 Task: Add Organic Mushroom Nutrition Energy Plus, Mushroom Drink Mix Supplement, Citrus Orange Flavor to the cart.
Action: Mouse pressed left at (19, 94)
Screenshot: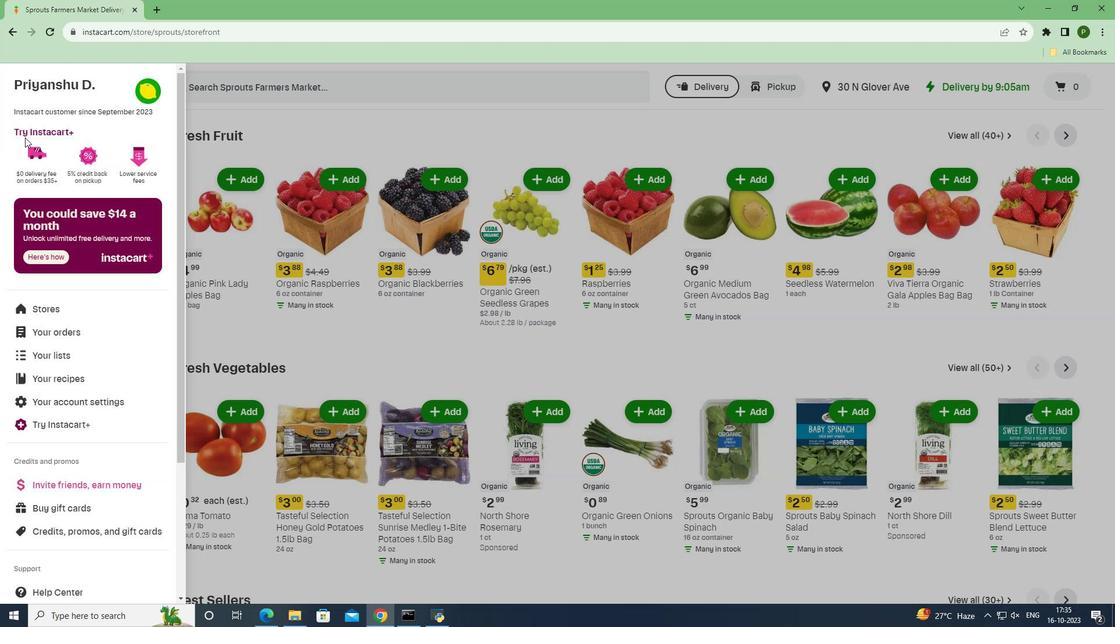 
Action: Mouse moved to (47, 305)
Screenshot: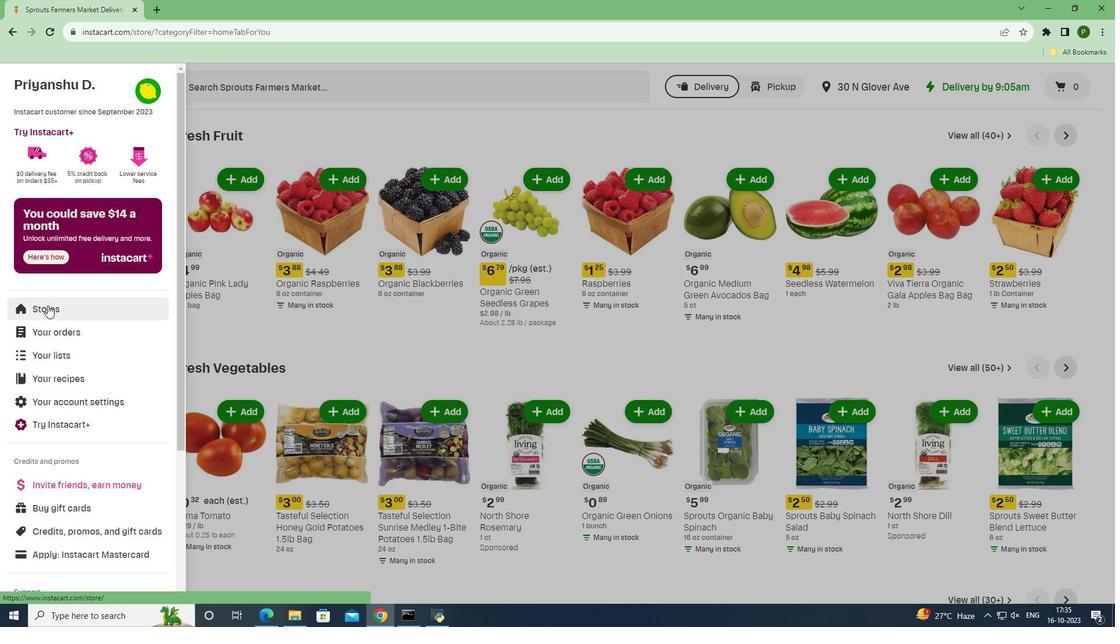 
Action: Mouse pressed left at (47, 305)
Screenshot: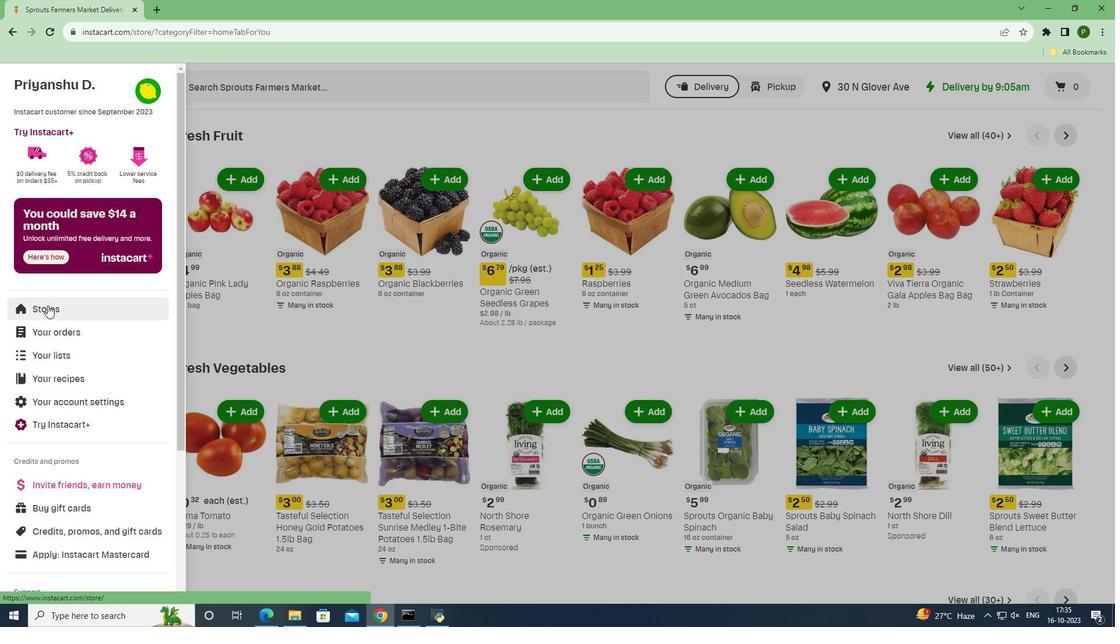 
Action: Mouse moved to (264, 137)
Screenshot: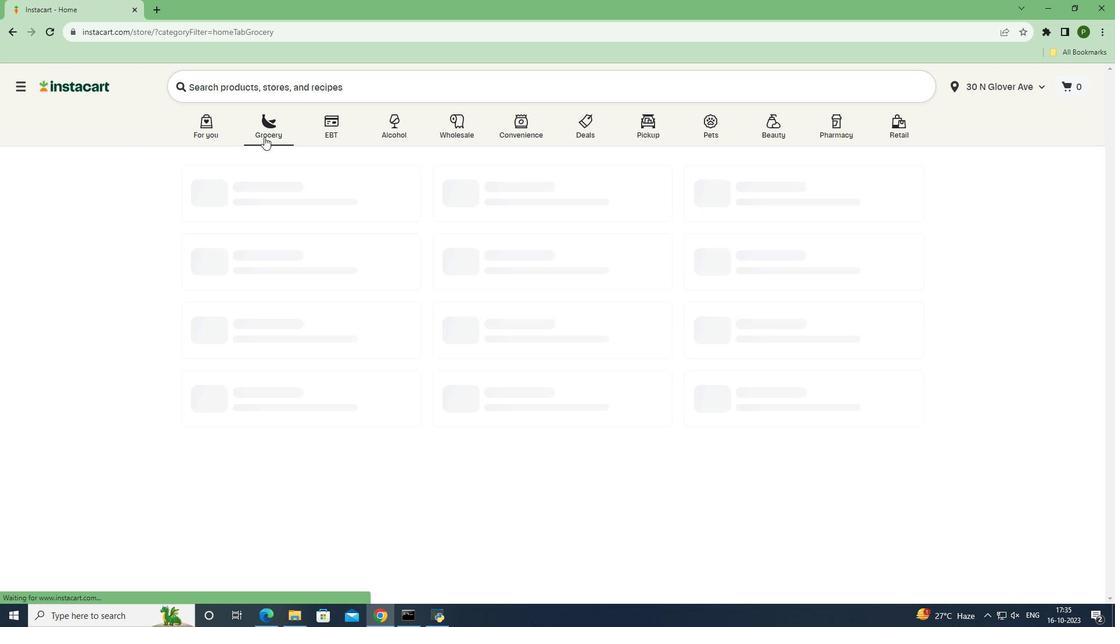 
Action: Mouse pressed left at (264, 137)
Screenshot: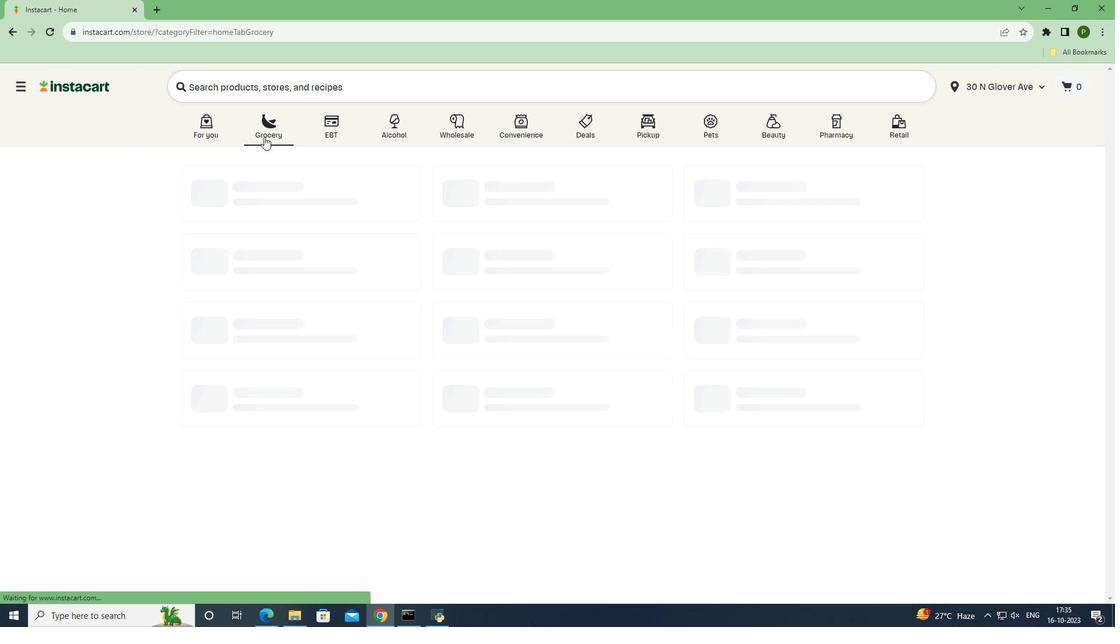 
Action: Mouse moved to (710, 259)
Screenshot: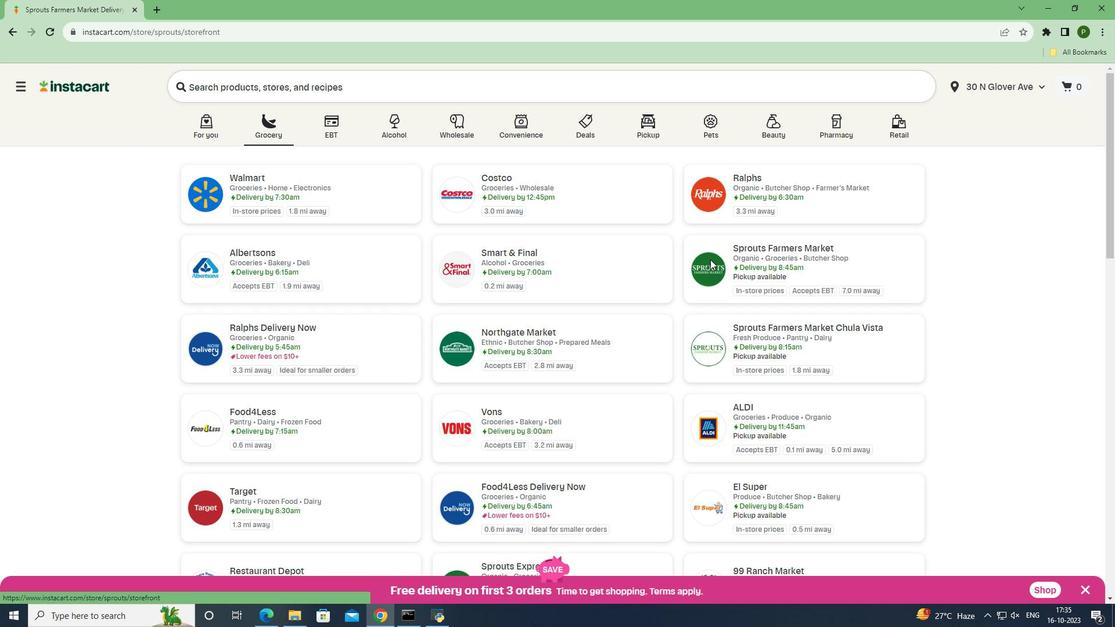 
Action: Mouse pressed left at (710, 259)
Screenshot: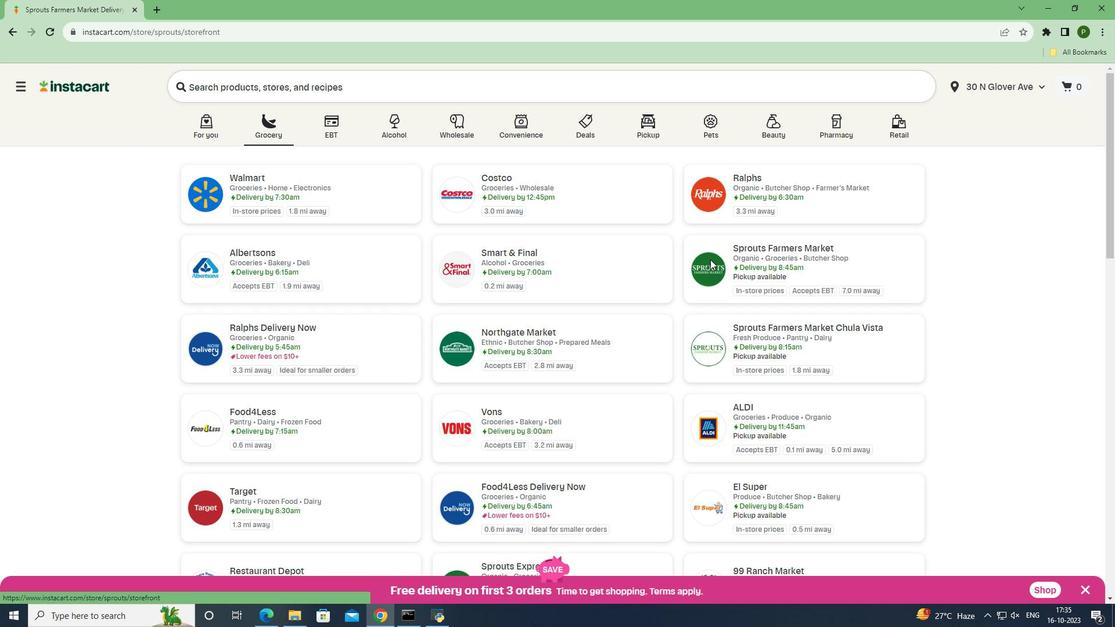 
Action: Mouse moved to (71, 398)
Screenshot: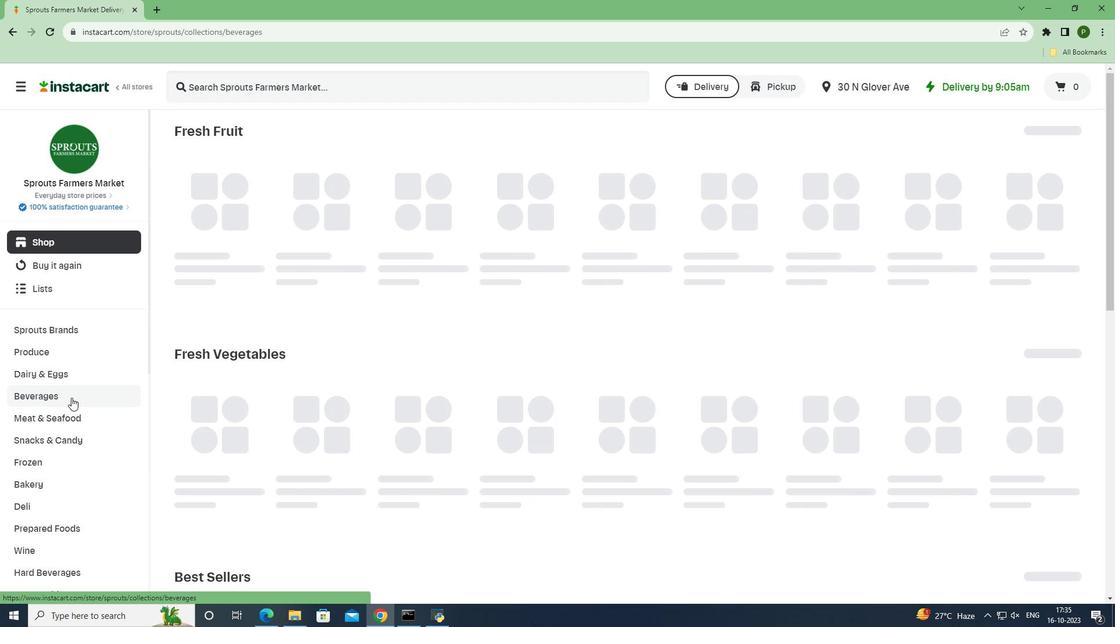 
Action: Mouse pressed left at (71, 398)
Screenshot: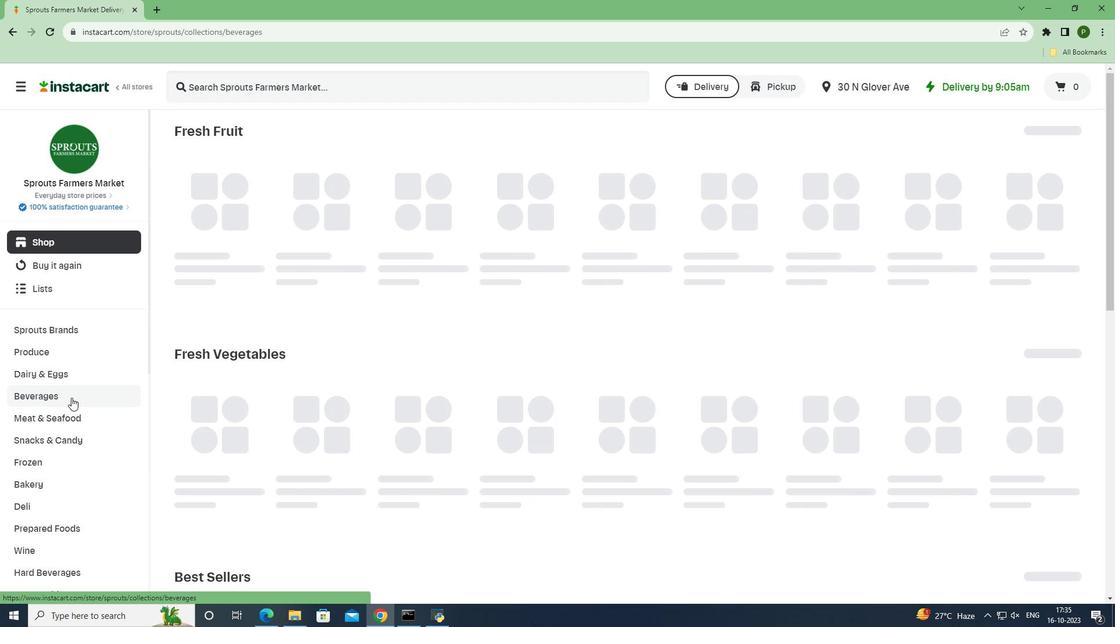 
Action: Mouse moved to (1058, 162)
Screenshot: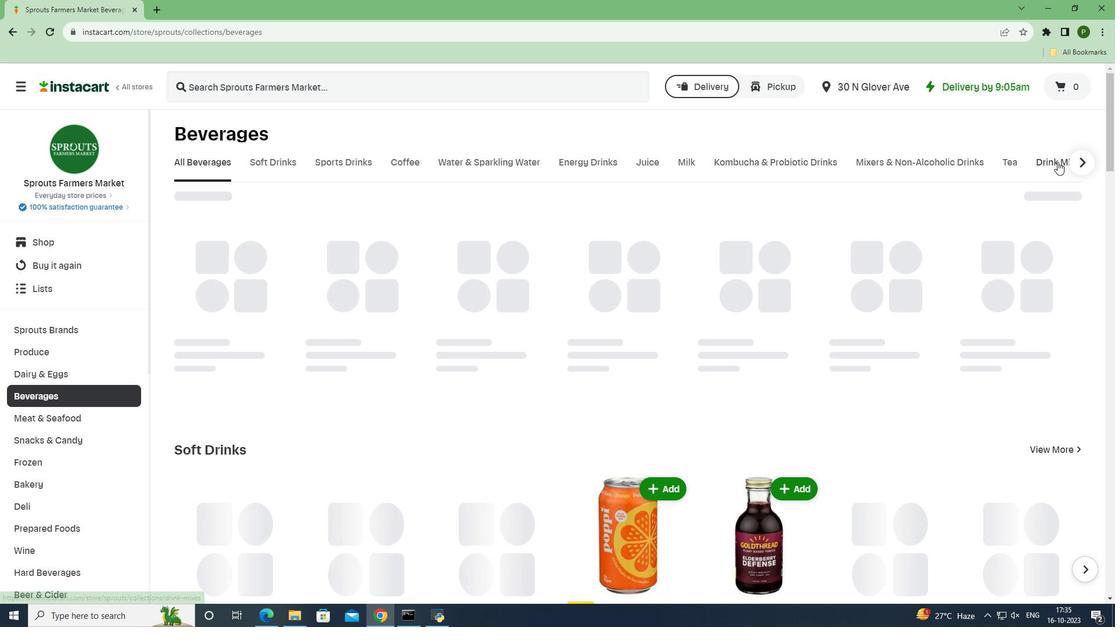 
Action: Mouse pressed left at (1058, 162)
Screenshot: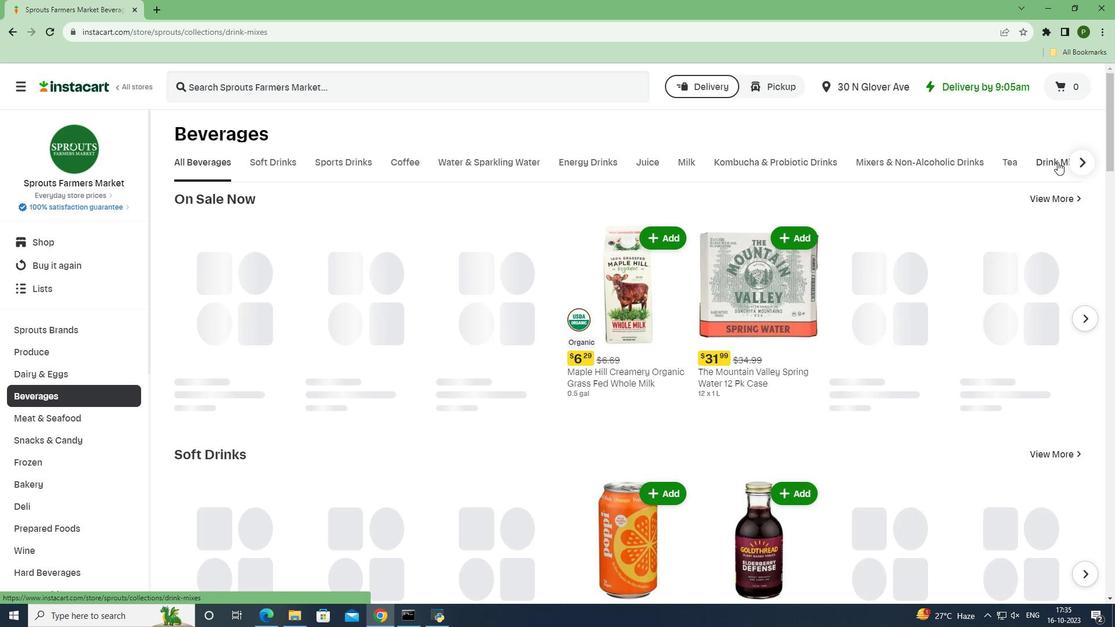 
Action: Mouse moved to (652, 221)
Screenshot: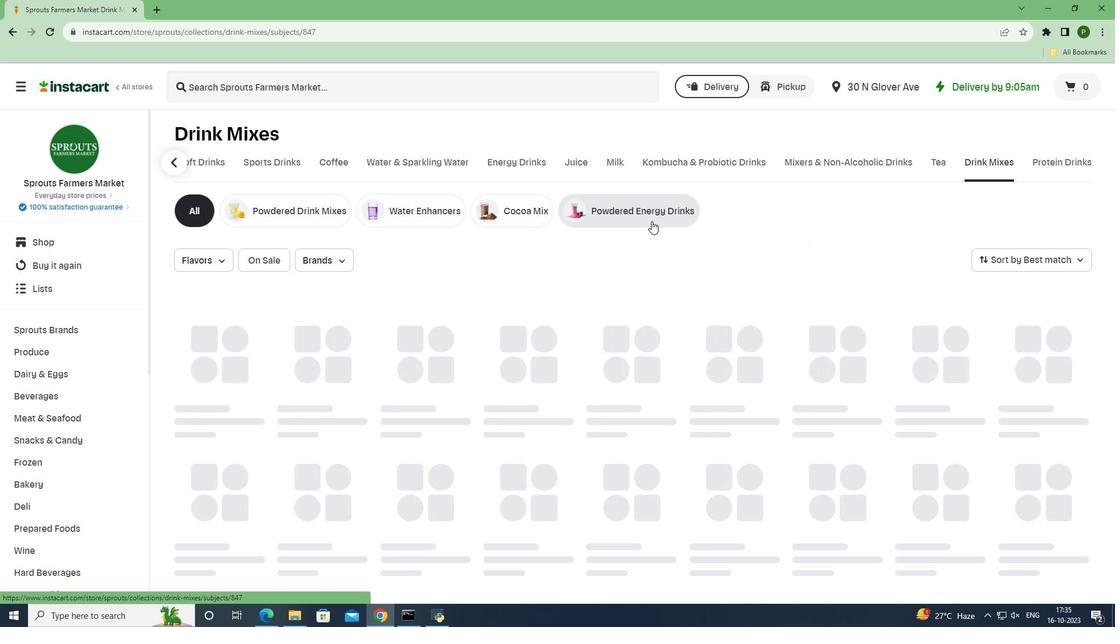 
Action: Mouse pressed left at (652, 221)
Screenshot: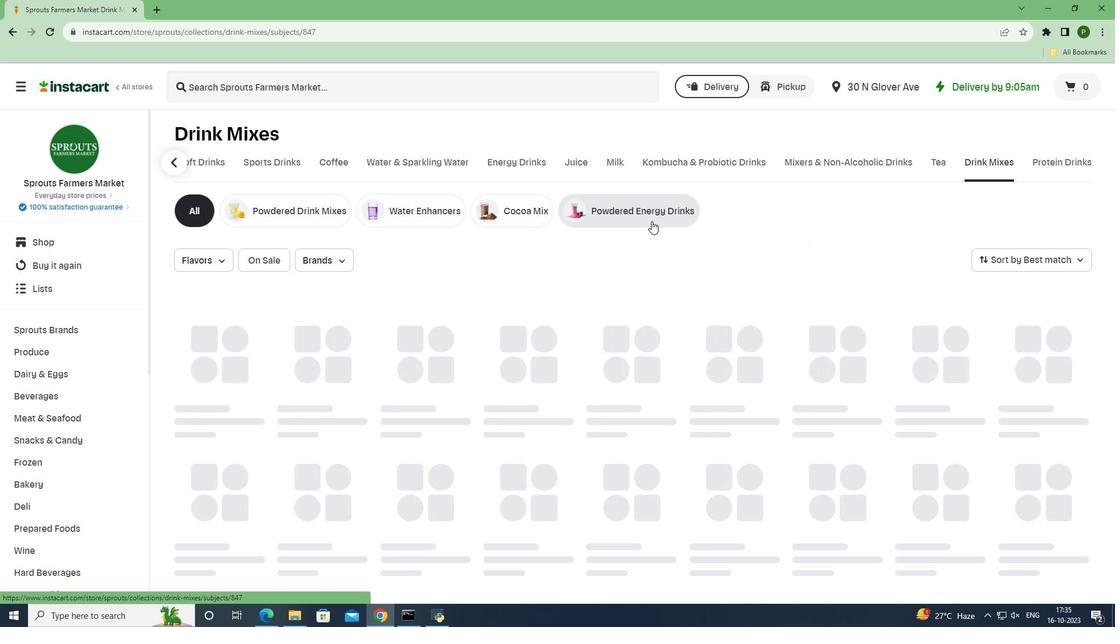 
Action: Mouse moved to (341, 91)
Screenshot: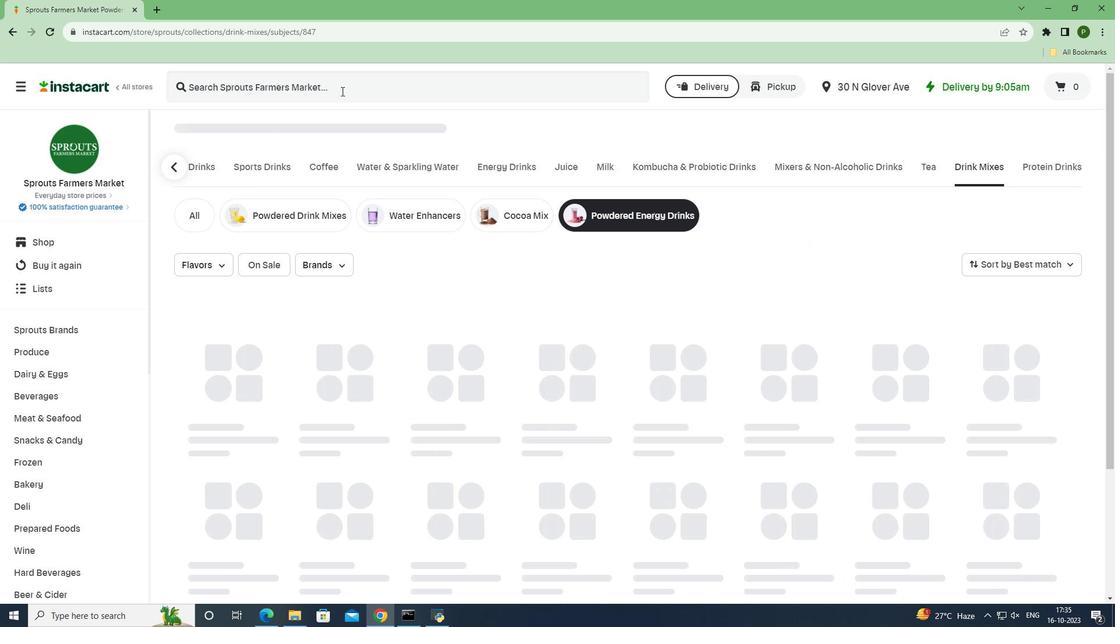 
Action: Mouse pressed left at (341, 91)
Screenshot: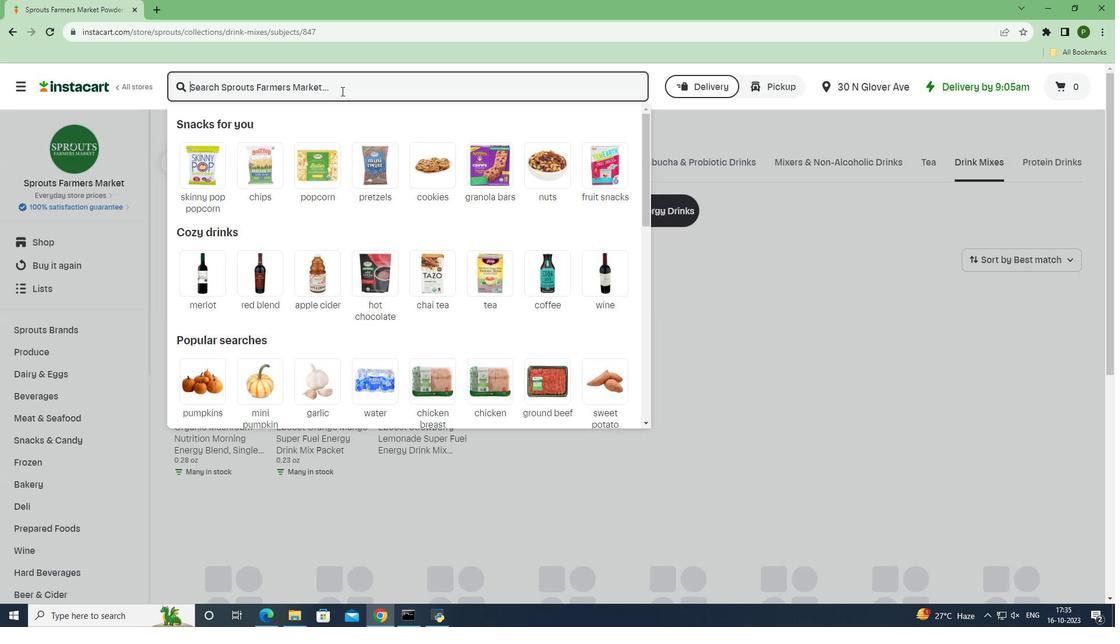 
Action: Key pressed <Key.caps_lock>O<Key.caps_lock>rganic<Key.space><Key.caps_lock>M<Key.caps_lock>ushroom<Key.space><Key.caps_lock>N<Key.caps_lock>utrition<Key.space><Key.caps_lock>E<Key.caps_lock>nergy<Key.space><Key.caps_lock>P<Key.caps_lock>lus,<Key.space><Key.caps_lock>M<Key.caps_lock>ushroom<Key.space><Key.caps_lock>D<Key.caps_lock>rink<Key.space><Key.caps_lock>M<Key.caps_lock>ix<Key.space><Key.caps_lock>S<Key.caps_lock>upplement<Key.space>,<Key.space><Key.caps_lock>C<Key.caps_lock>itrus<Key.space><Key.caps_lock>O<Key.caps_lock>range<Key.space><Key.caps_lock>F<Key.caps_lock>lavor<Key.space><Key.enter>
Screenshot: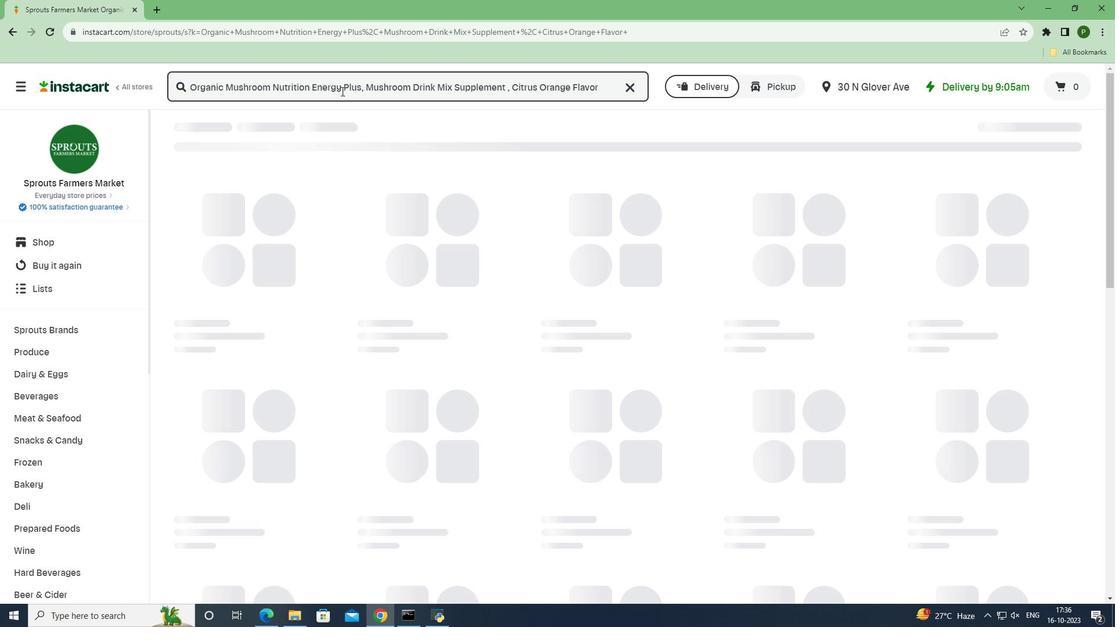 
Action: Mouse moved to (411, 463)
Screenshot: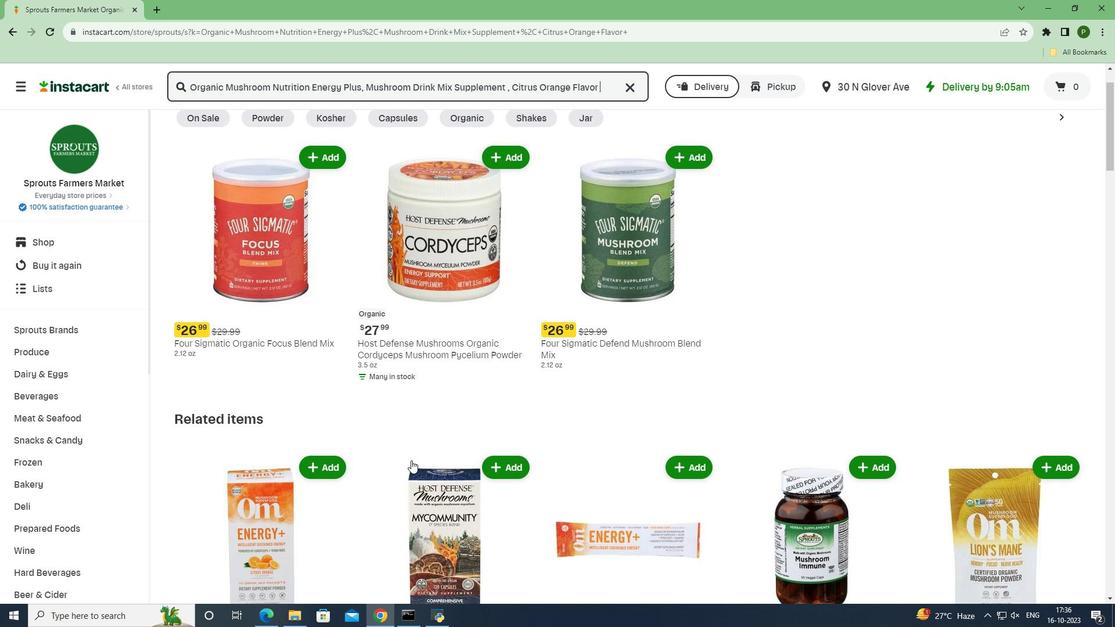 
Action: Mouse scrolled (411, 463) with delta (0, 0)
Screenshot: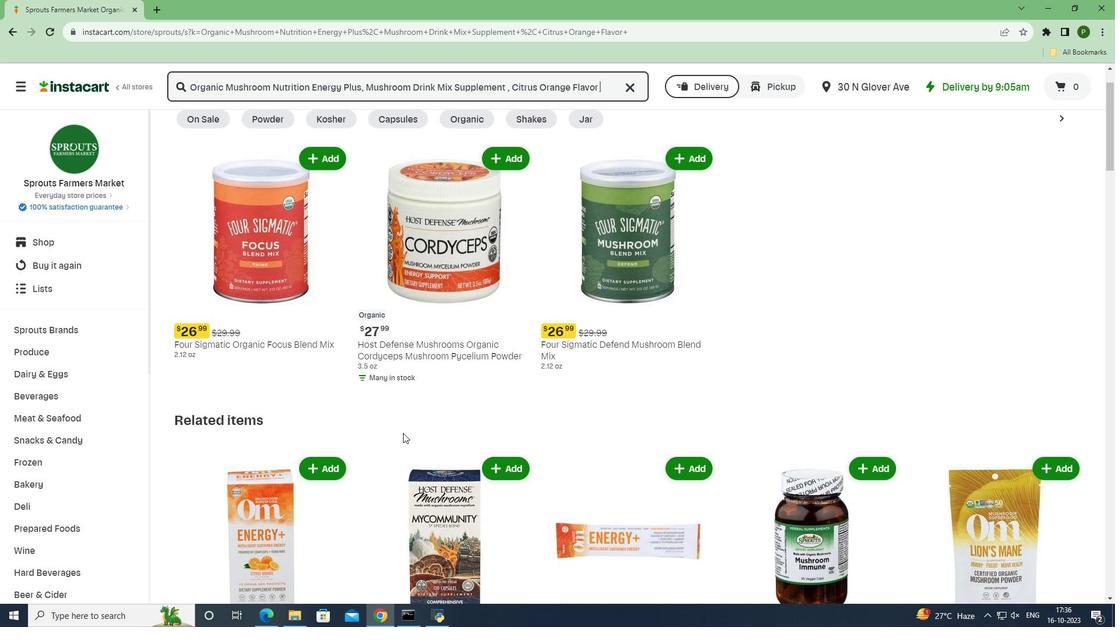 
Action: Mouse scrolled (411, 463) with delta (0, 0)
Screenshot: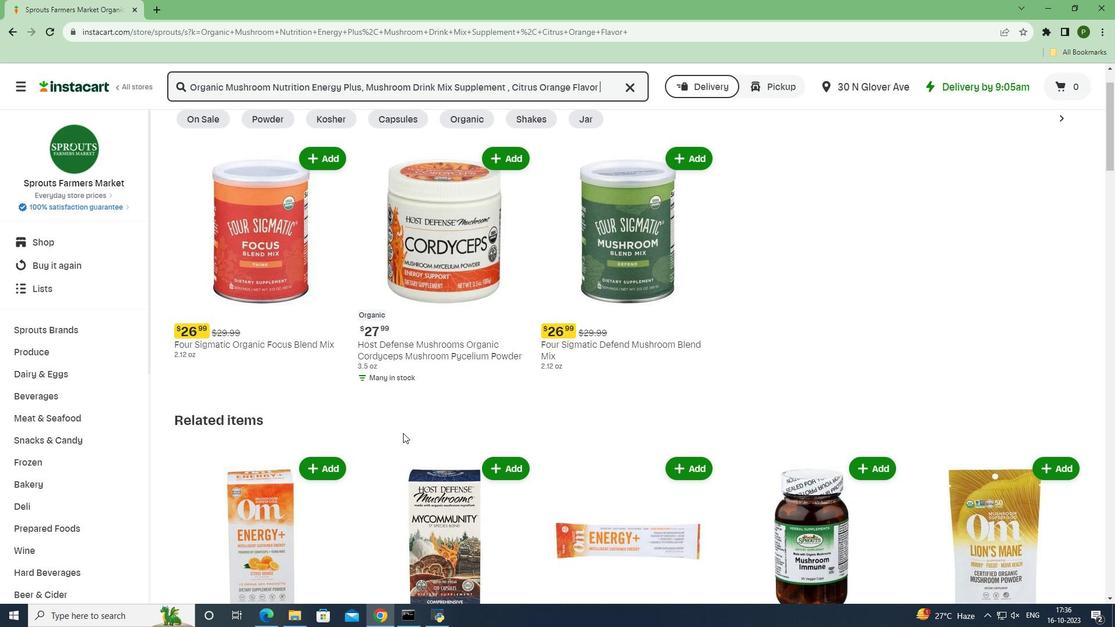 
Action: Mouse moved to (407, 443)
Screenshot: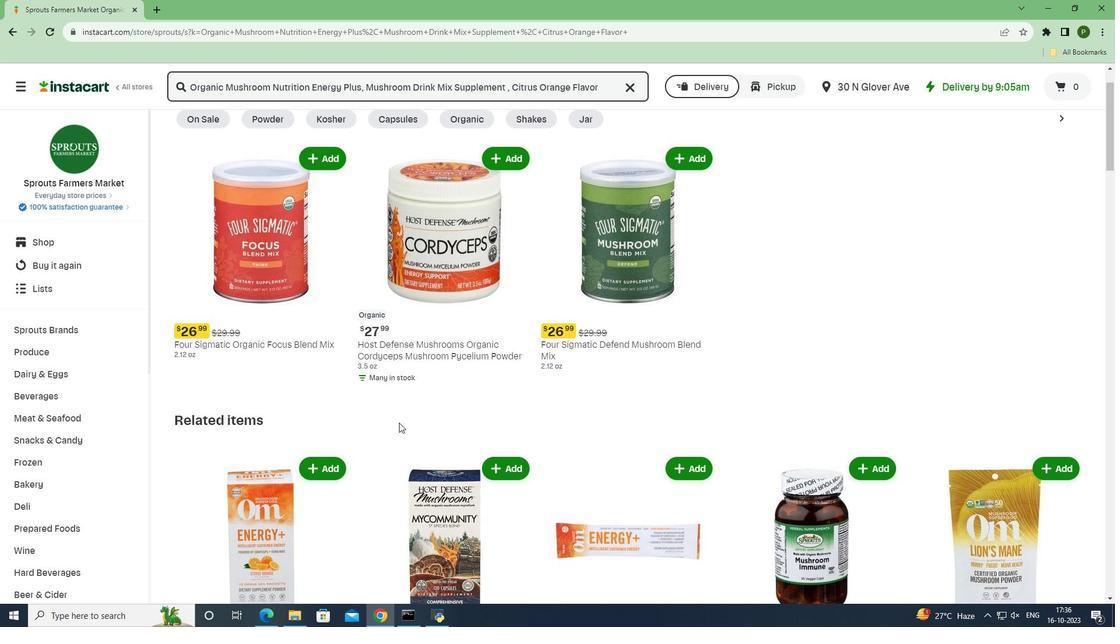 
Action: Mouse scrolled (407, 444) with delta (0, 0)
Screenshot: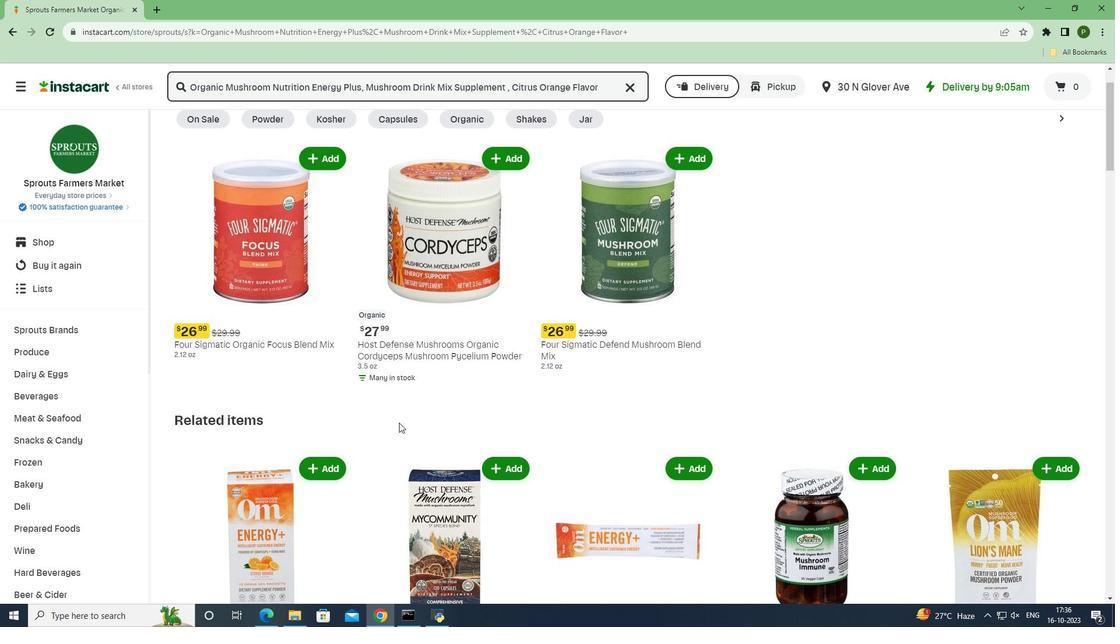 
Action: Mouse moved to (399, 423)
Screenshot: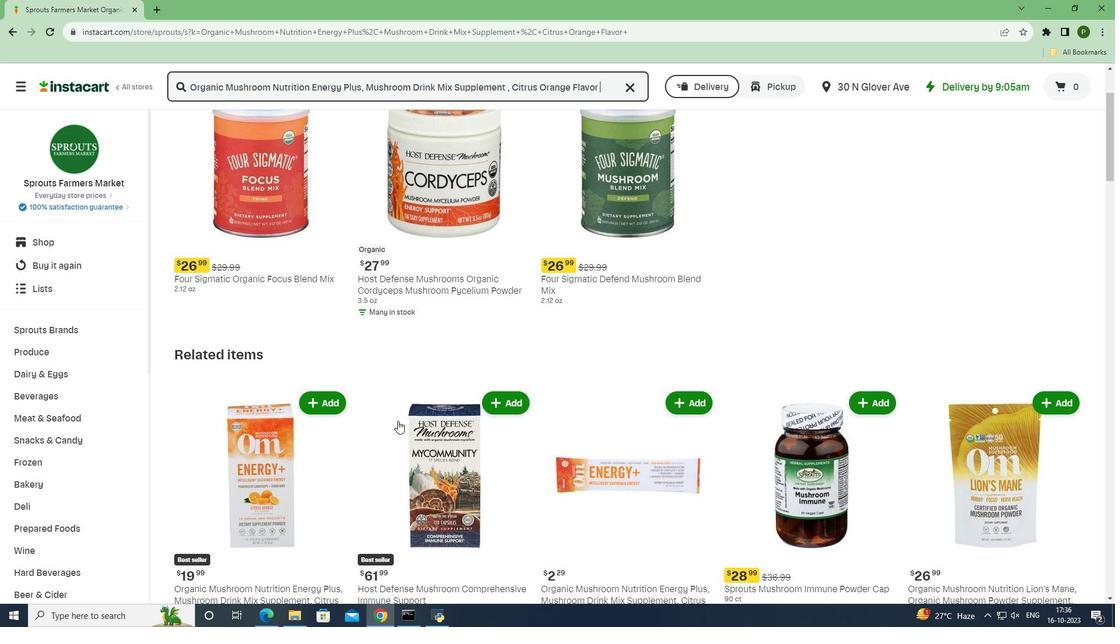 
Action: Mouse scrolled (399, 422) with delta (0, 0)
Screenshot: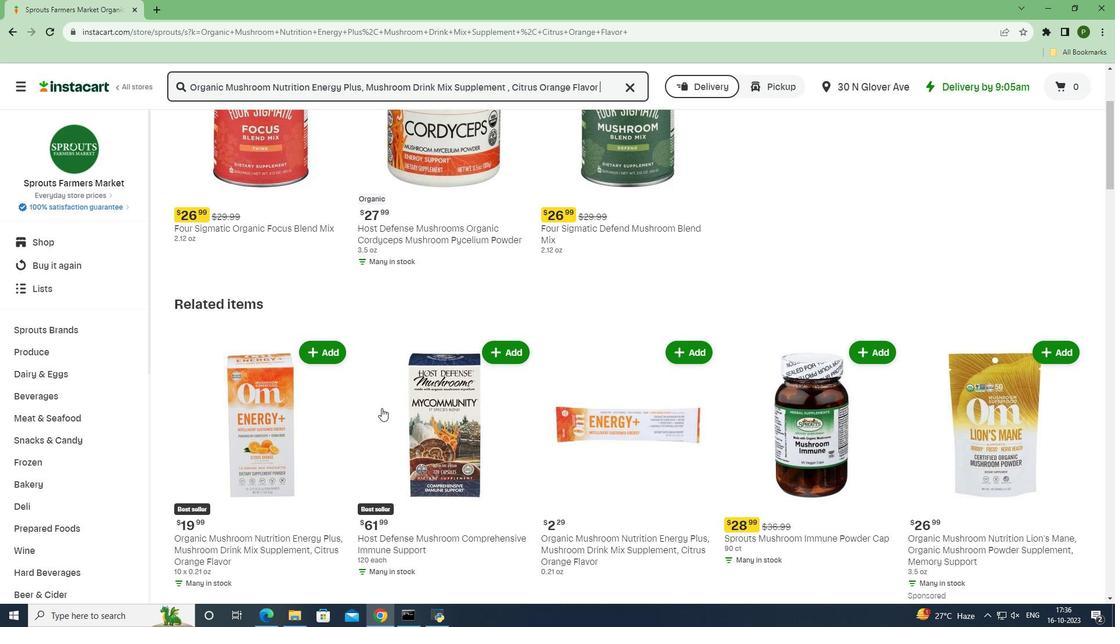 
Action: Mouse scrolled (399, 422) with delta (0, 0)
Screenshot: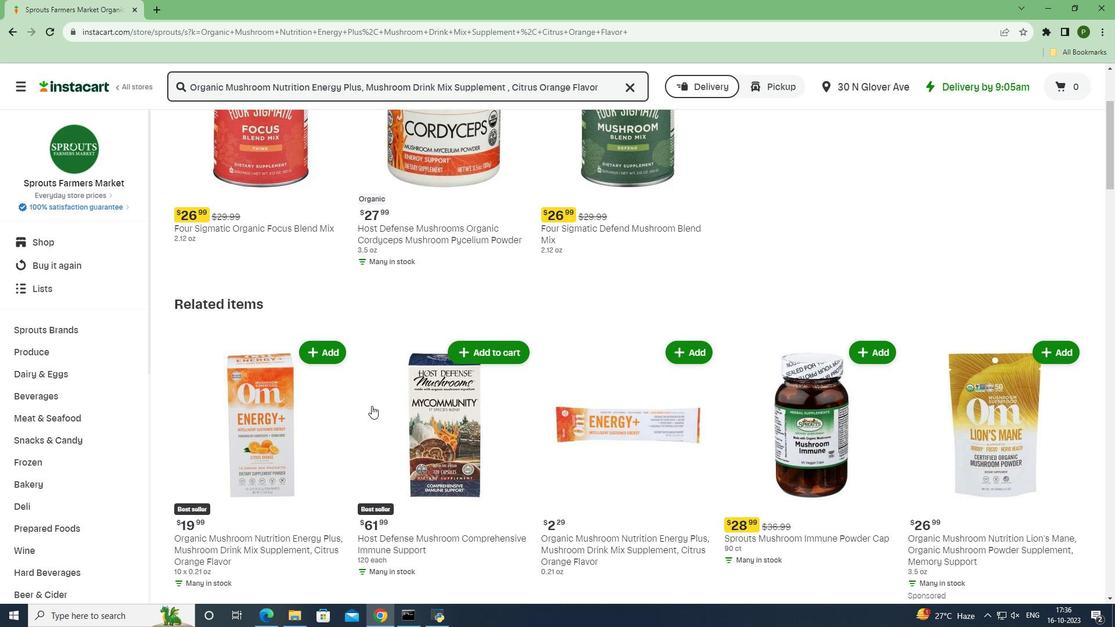 
Action: Mouse moved to (371, 406)
Screenshot: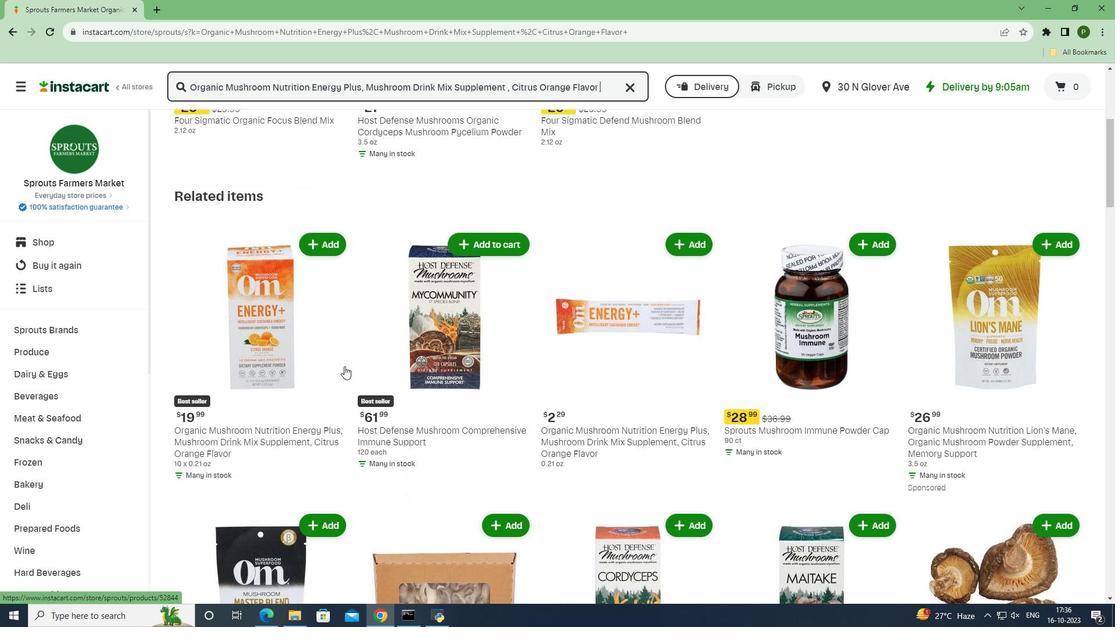 
Action: Mouse scrolled (371, 405) with delta (0, 0)
Screenshot: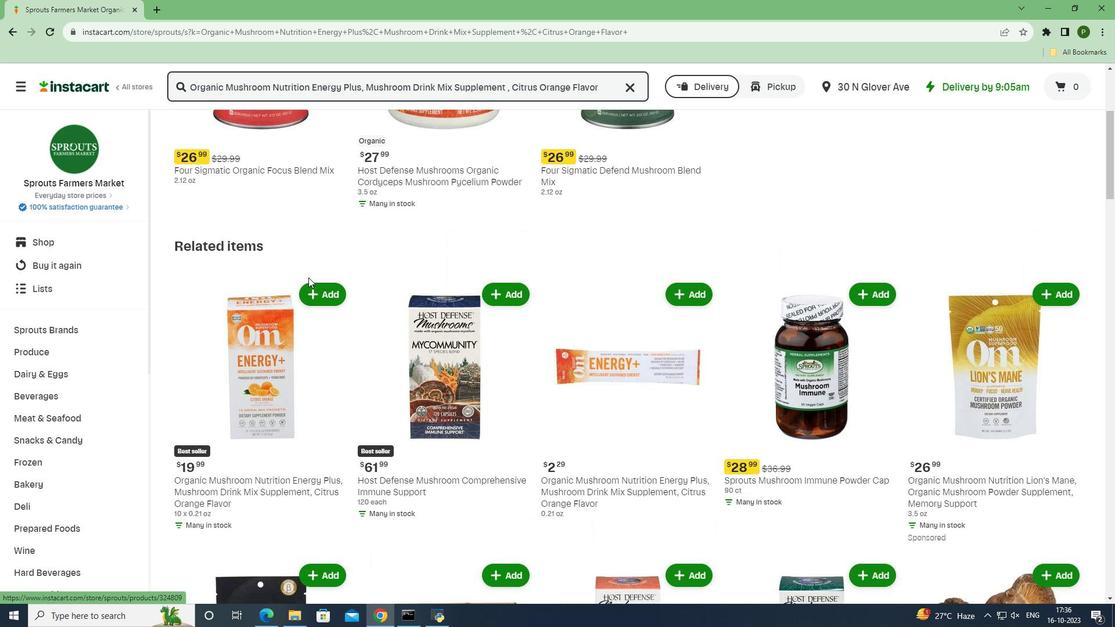 
Action: Mouse scrolled (371, 405) with delta (0, 0)
Screenshot: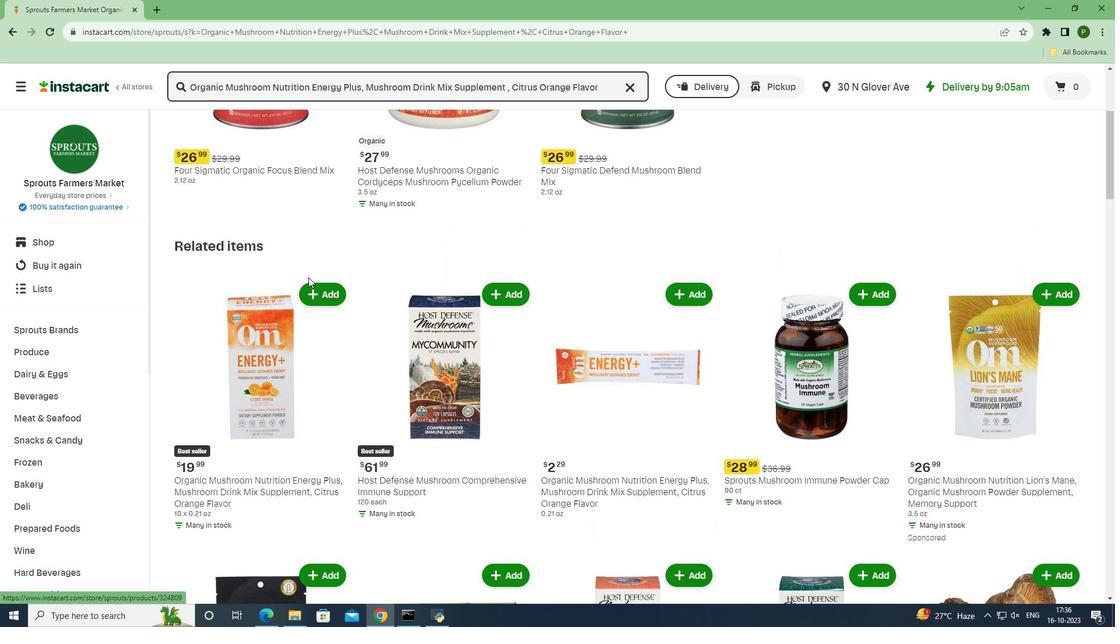 
Action: Mouse scrolled (371, 406) with delta (0, 0)
Screenshot: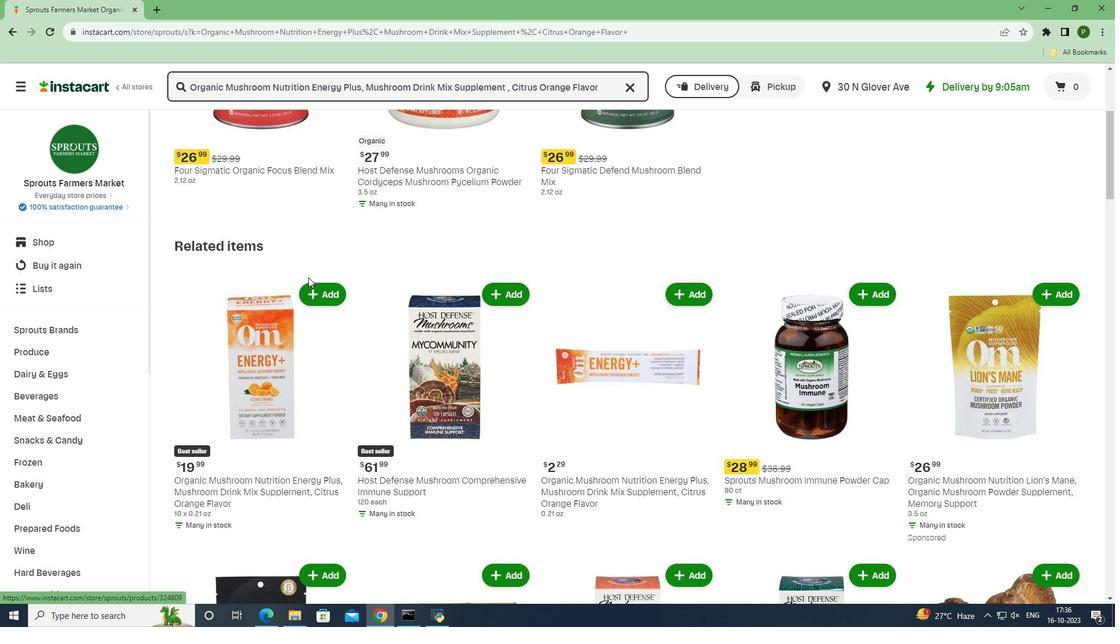 
Action: Mouse moved to (319, 293)
Screenshot: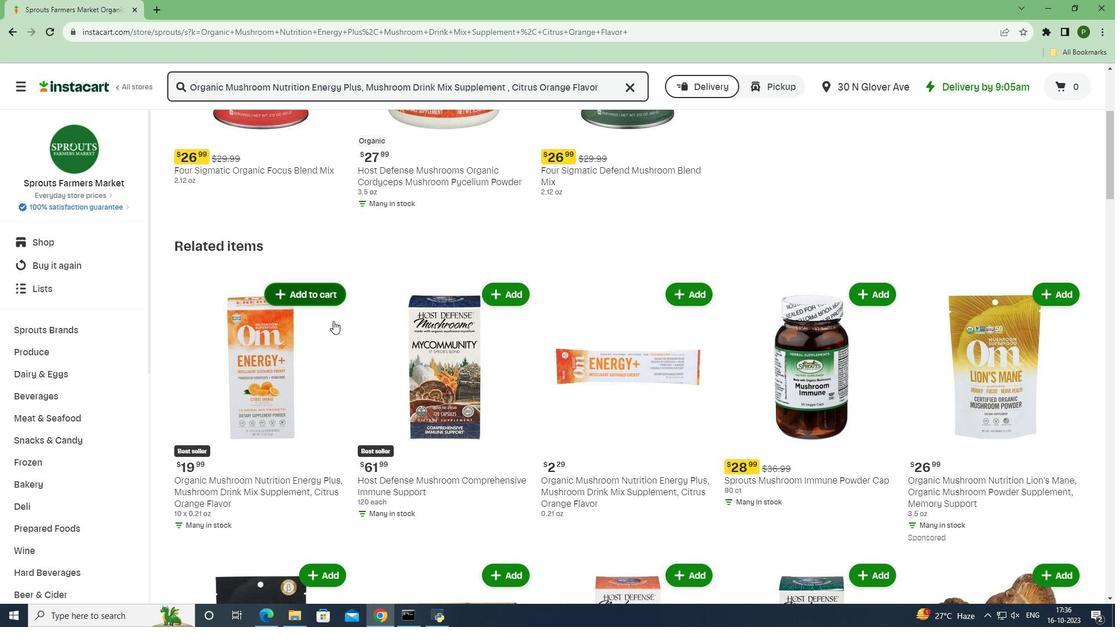 
Action: Mouse pressed left at (319, 293)
Screenshot: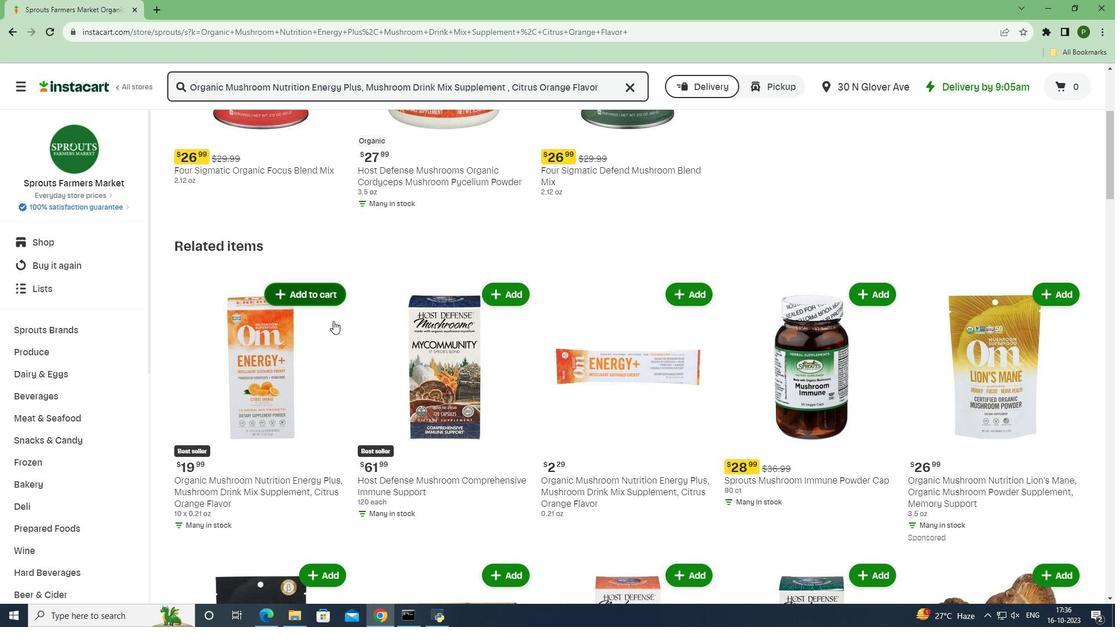
Action: Mouse moved to (344, 368)
Screenshot: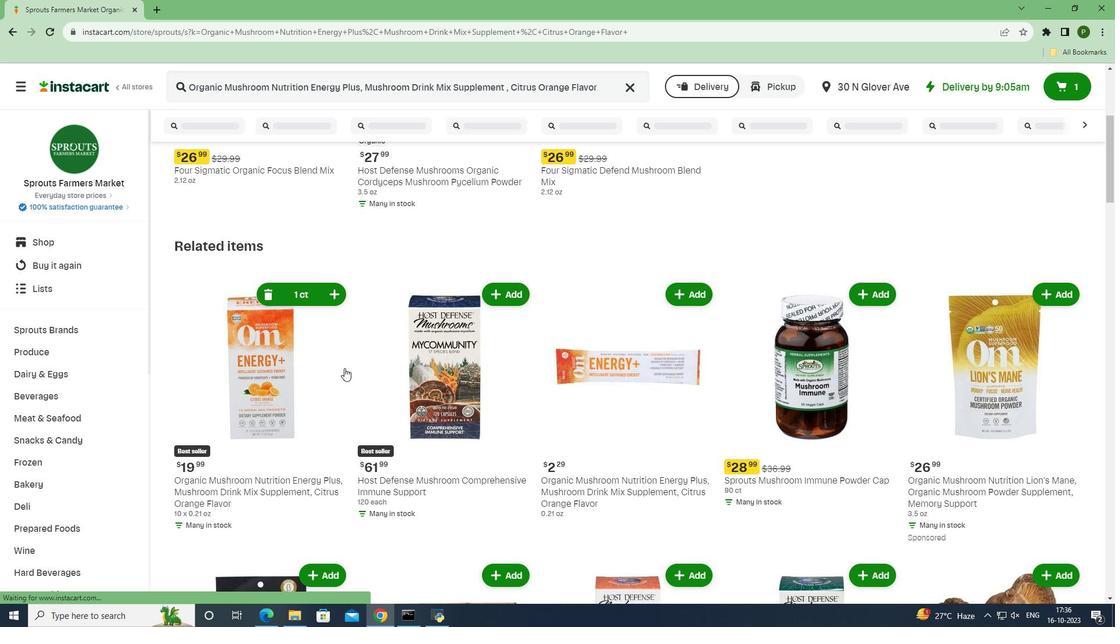 
